Task: Change the "Extra I-frames aggressivity" for "H.264/MPEG-4 Part 10/AVC encoder (x264 10-bit)" to 40.
Action: Mouse moved to (88, 19)
Screenshot: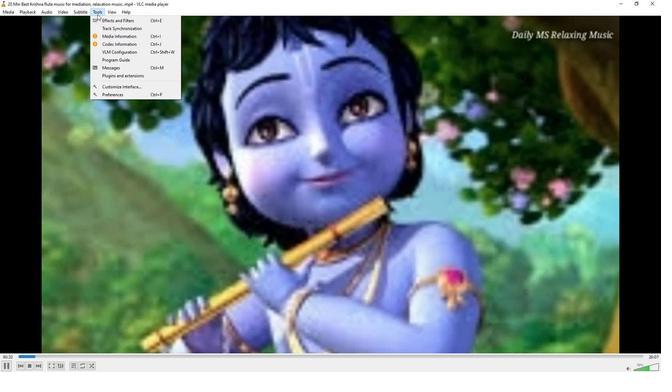 
Action: Mouse pressed left at (88, 19)
Screenshot: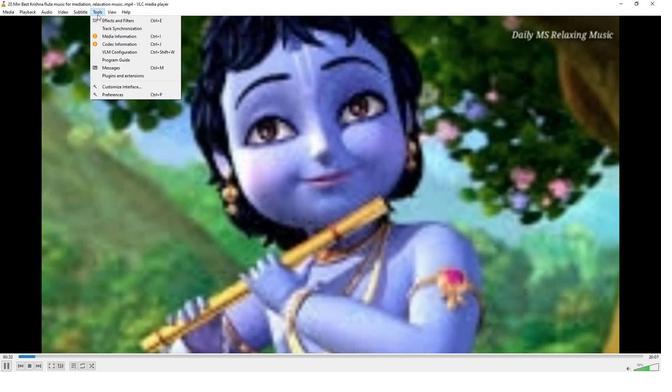 
Action: Mouse moved to (115, 93)
Screenshot: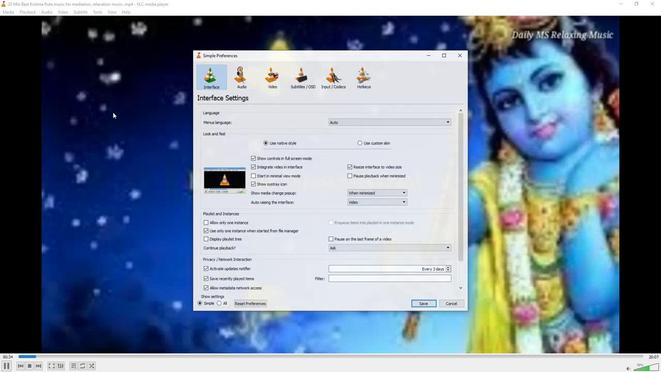 
Action: Mouse pressed left at (115, 93)
Screenshot: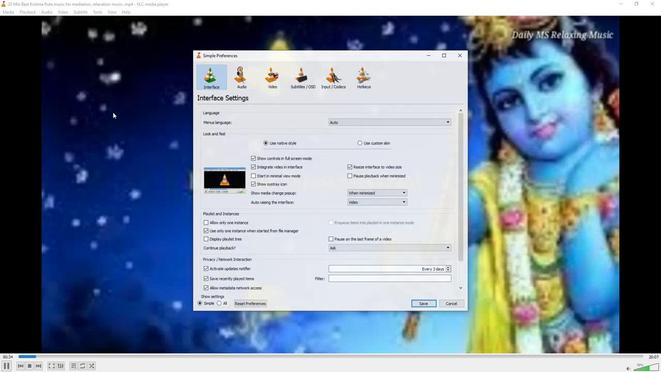 
Action: Mouse moved to (218, 302)
Screenshot: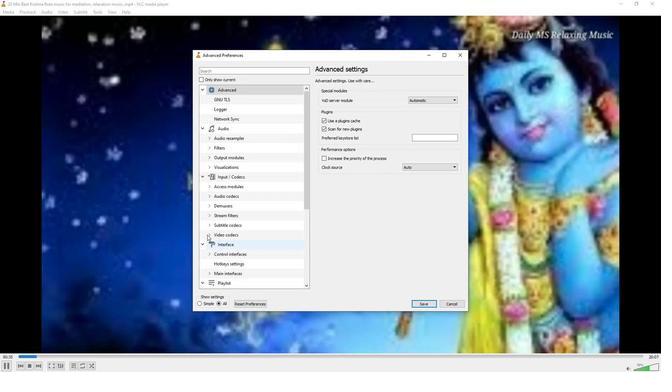 
Action: Mouse pressed left at (218, 302)
Screenshot: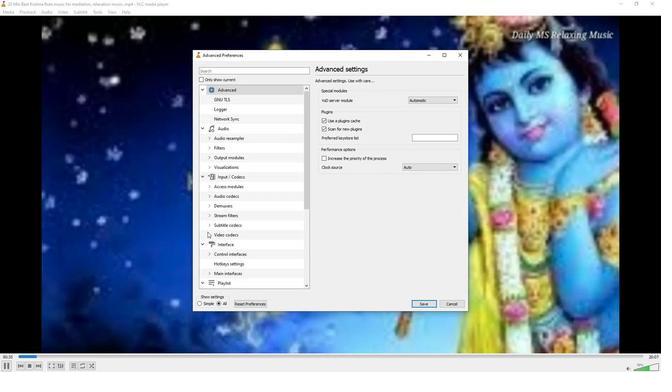
Action: Mouse moved to (205, 235)
Screenshot: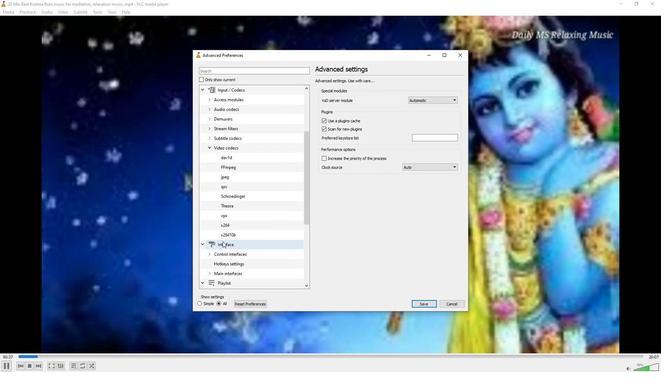 
Action: Mouse pressed left at (205, 235)
Screenshot: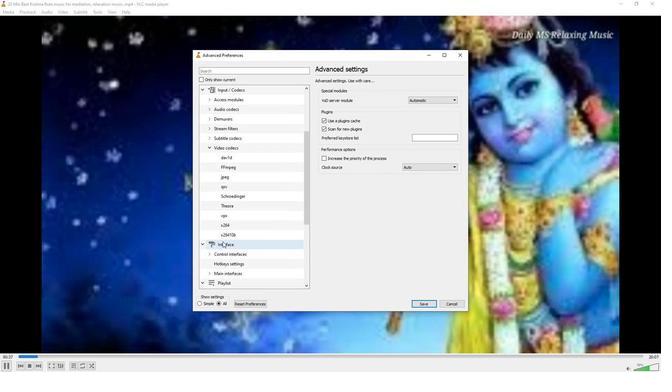 
Action: Mouse moved to (219, 247)
Screenshot: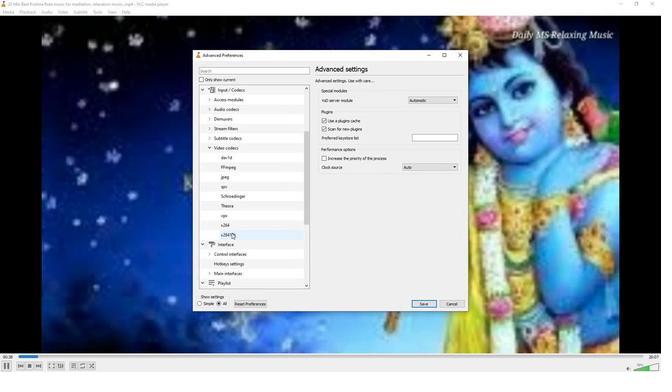 
Action: Mouse scrolled (219, 247) with delta (0, 0)
Screenshot: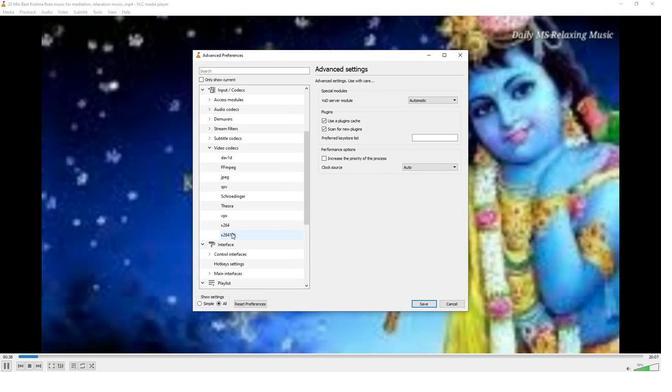 
Action: Mouse scrolled (219, 247) with delta (0, 0)
Screenshot: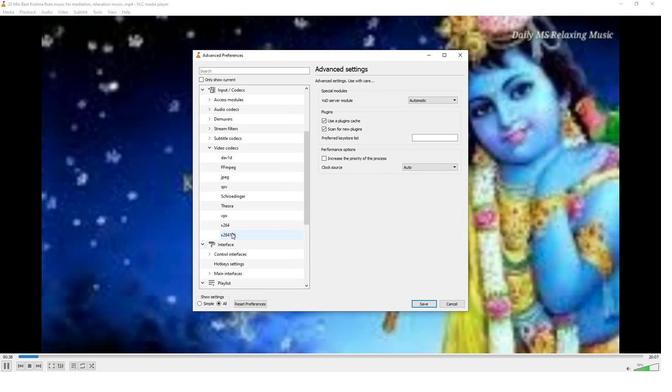 
Action: Mouse scrolled (219, 247) with delta (0, 0)
Screenshot: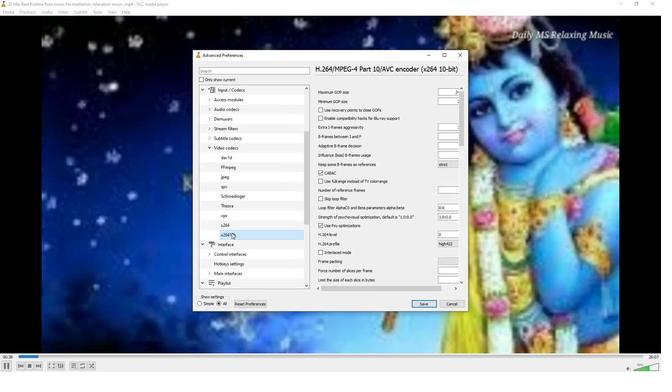 
Action: Mouse moved to (233, 235)
Screenshot: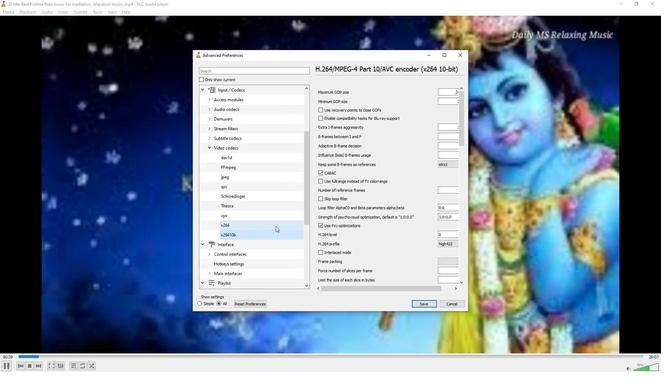 
Action: Mouse pressed left at (233, 235)
Screenshot: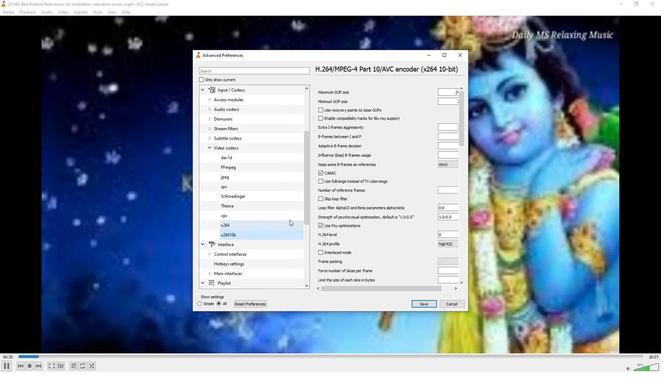 
Action: Mouse moved to (404, 286)
Screenshot: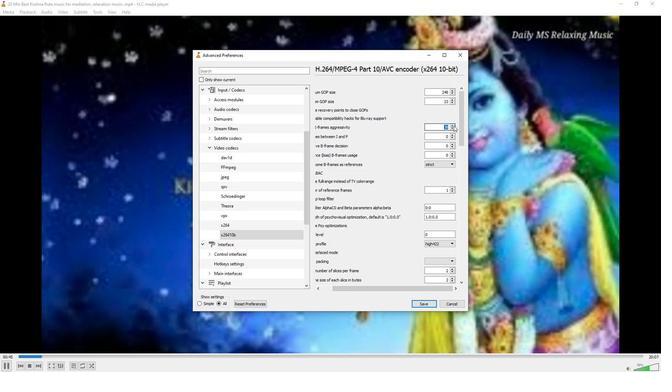 
Action: Mouse pressed left at (404, 286)
Screenshot: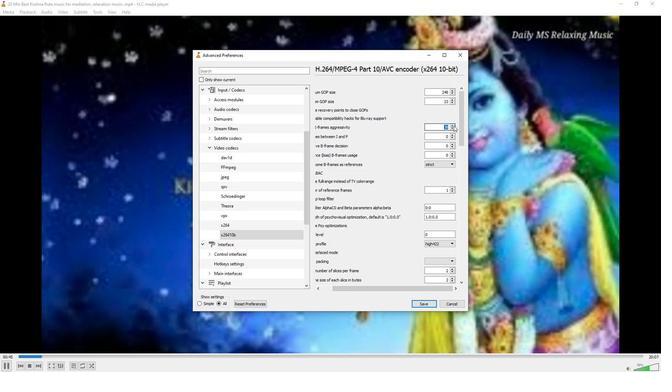 
Action: Mouse moved to (453, 128)
Screenshot: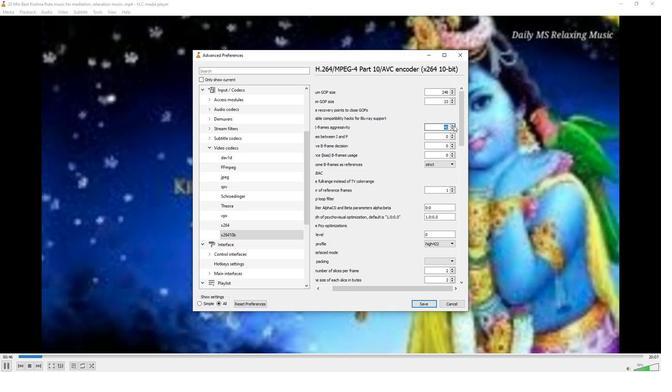 
Action: Mouse pressed left at (453, 128)
Screenshot: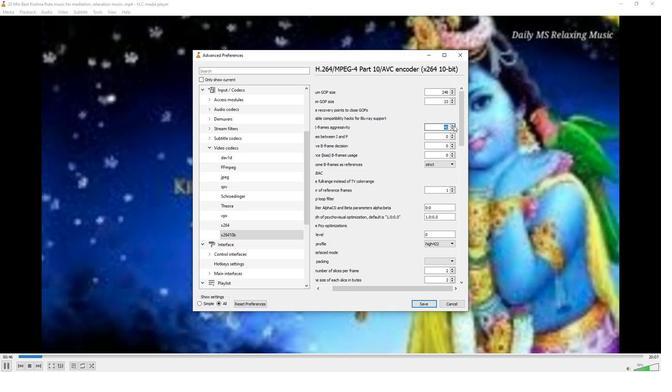 
Action: Mouse moved to (453, 127)
Screenshot: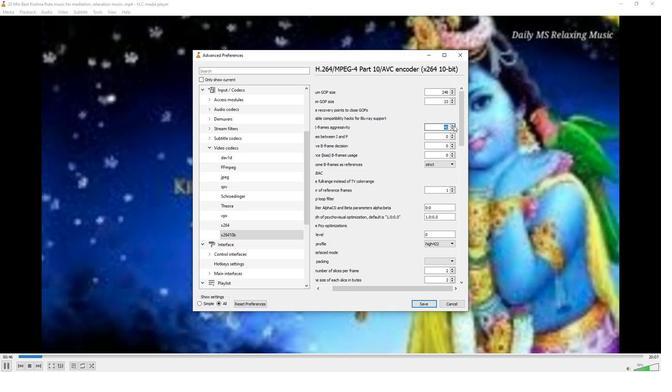 
Action: Mouse pressed left at (453, 127)
Screenshot: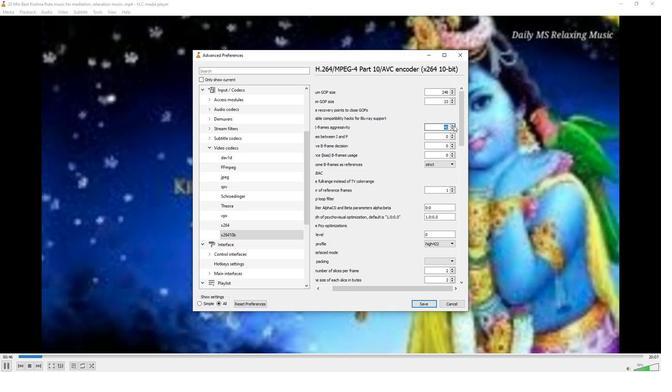 
Action: Mouse pressed left at (453, 127)
Screenshot: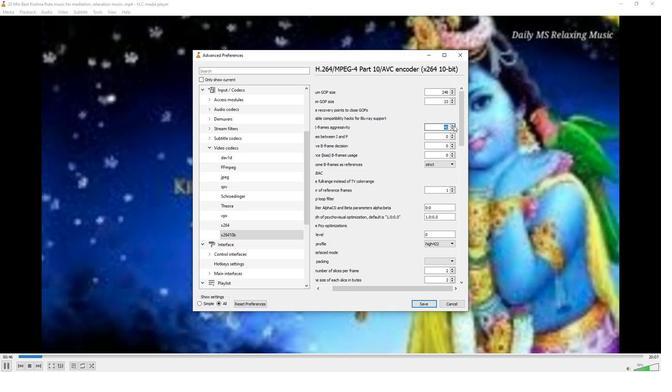 
Action: Mouse moved to (452, 119)
Screenshot: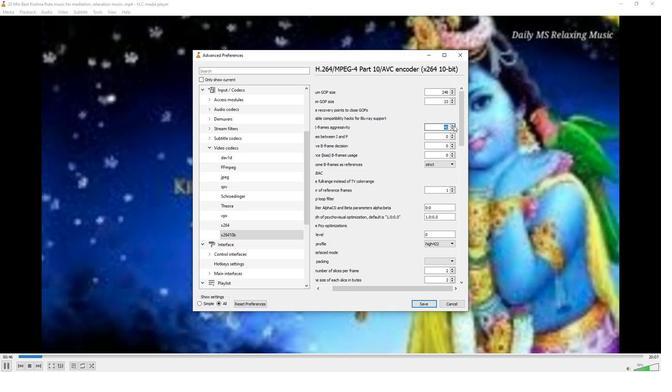 
Action: Mouse pressed left at (452, 119)
Screenshot: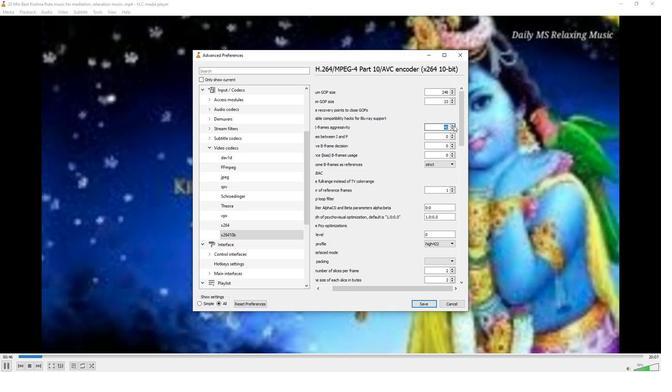 
Action: Mouse moved to (94, 18)
Screenshot: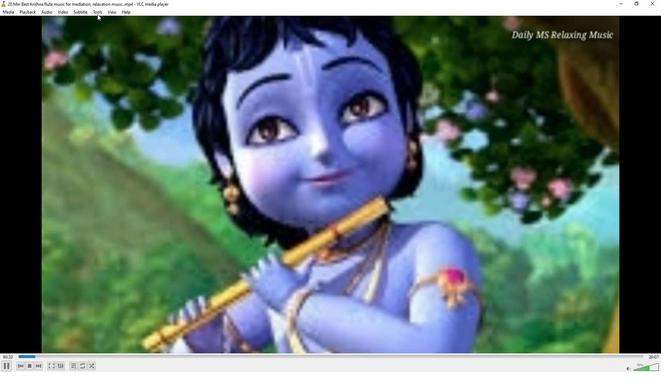 
Action: Mouse pressed left at (94, 18)
Screenshot: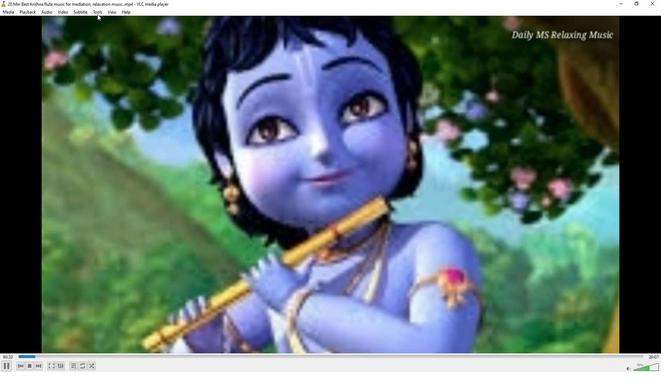 
Action: Mouse moved to (98, 96)
Screenshot: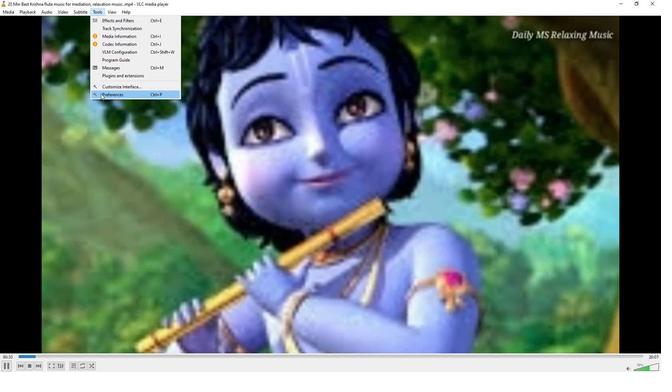 
Action: Mouse pressed left at (98, 96)
Screenshot: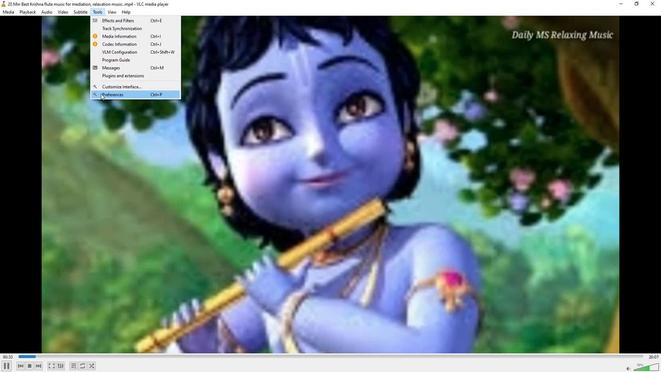 
Action: Mouse moved to (215, 303)
Screenshot: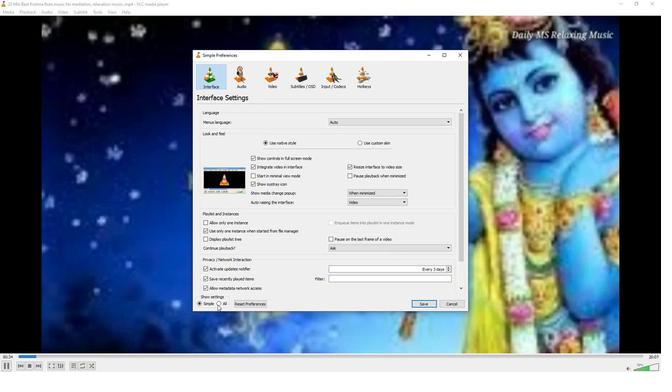 
Action: Mouse pressed left at (215, 303)
Screenshot: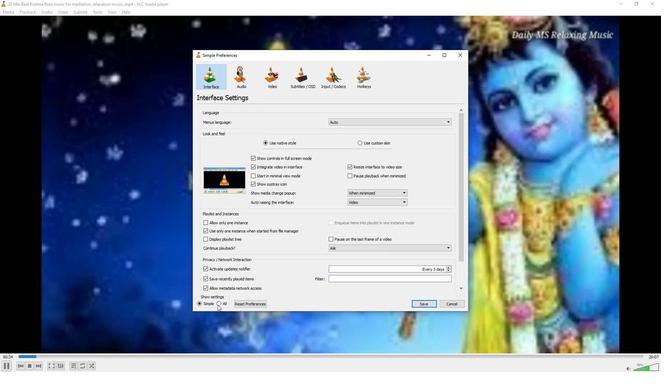 
Action: Mouse moved to (208, 234)
Screenshot: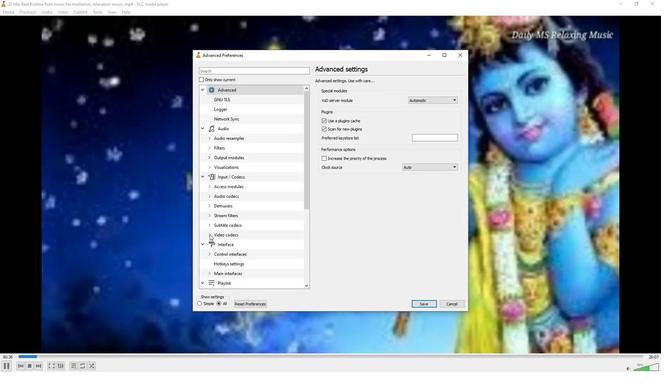 
Action: Mouse pressed left at (208, 234)
Screenshot: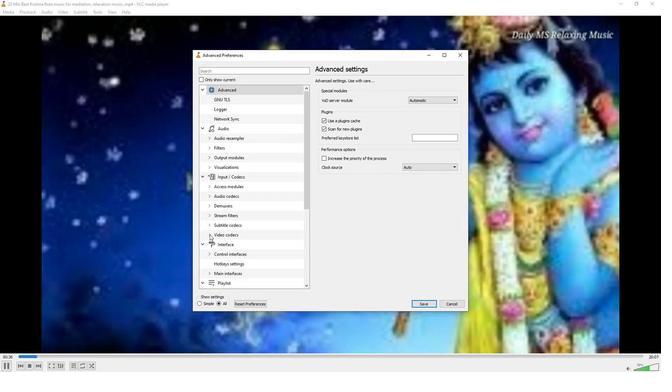 
Action: Mouse moved to (220, 240)
Screenshot: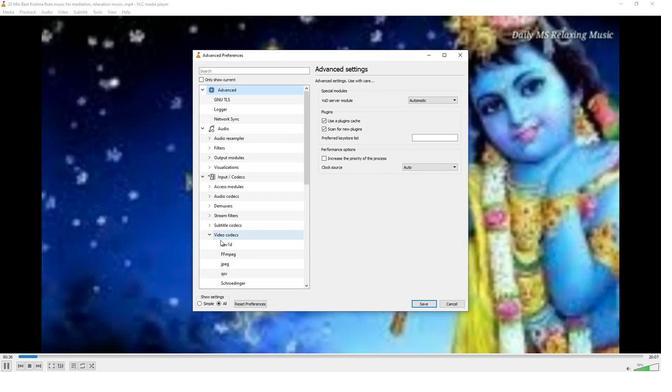 
Action: Mouse scrolled (220, 240) with delta (0, 0)
Screenshot: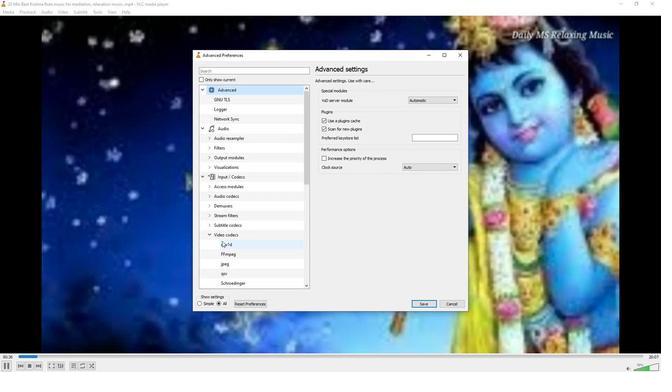 
Action: Mouse moved to (221, 241)
Screenshot: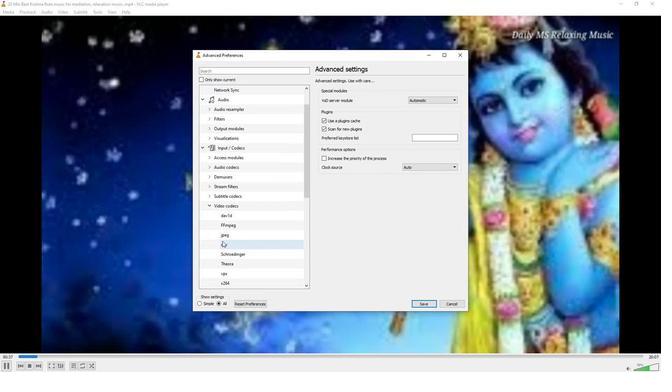 
Action: Mouse scrolled (221, 240) with delta (0, 0)
Screenshot: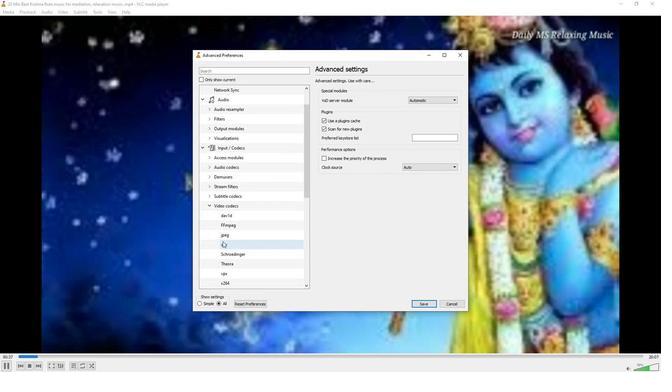 
Action: Mouse scrolled (221, 240) with delta (0, 0)
Screenshot: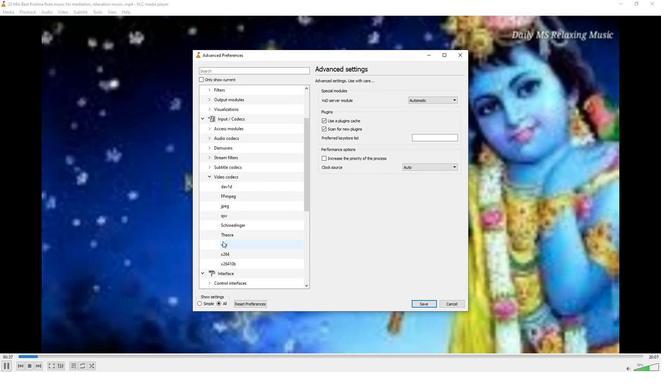 
Action: Mouse moved to (230, 233)
Screenshot: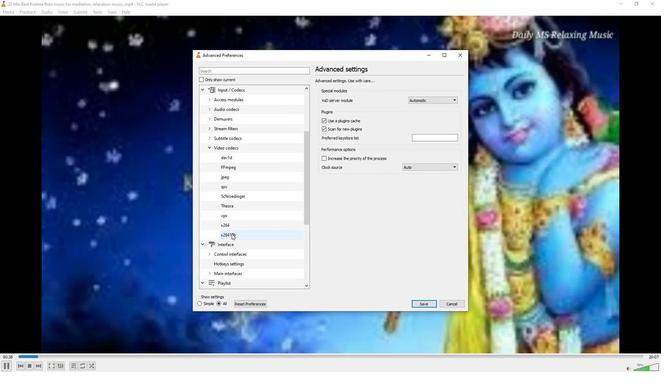
Action: Mouse pressed left at (230, 233)
Screenshot: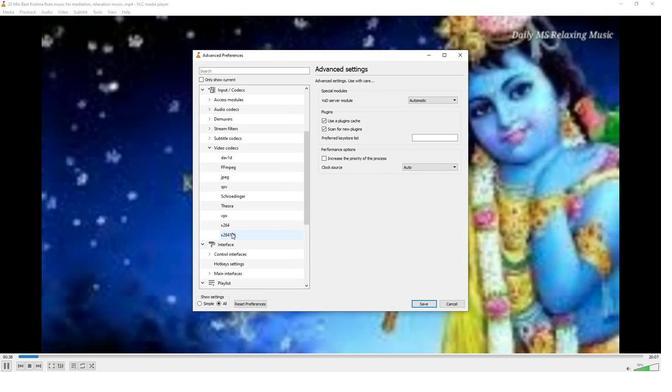 
Action: Mouse moved to (393, 287)
Screenshot: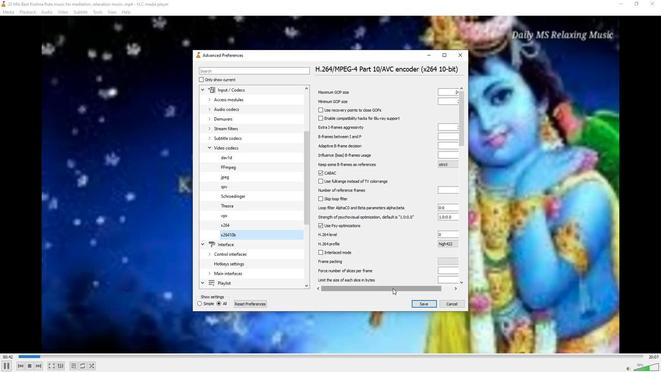
Action: Mouse pressed left at (393, 287)
Screenshot: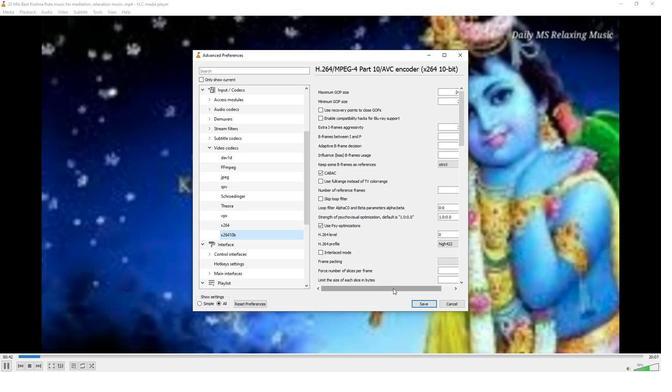 
Action: Mouse moved to (454, 127)
Screenshot: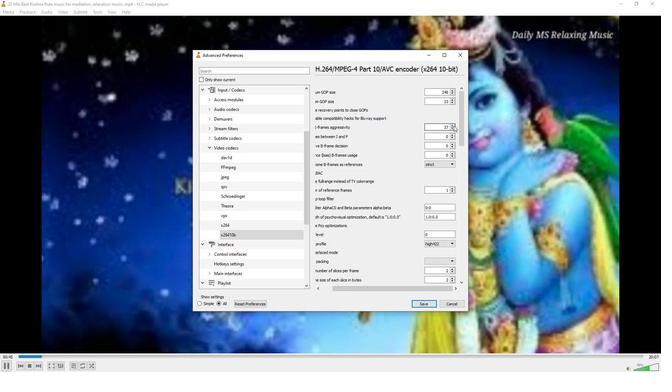 
Action: Mouse pressed left at (454, 127)
Screenshot: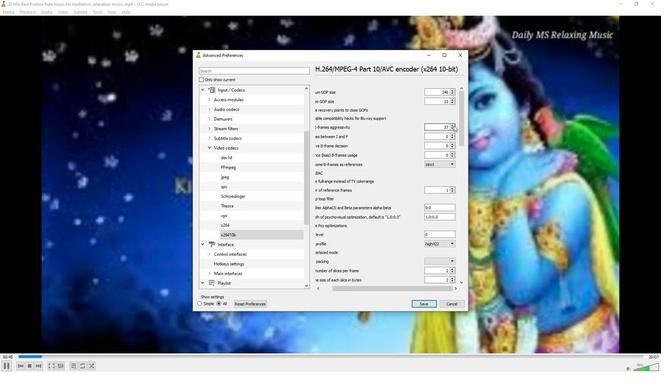 
Action: Mouse moved to (454, 127)
Screenshot: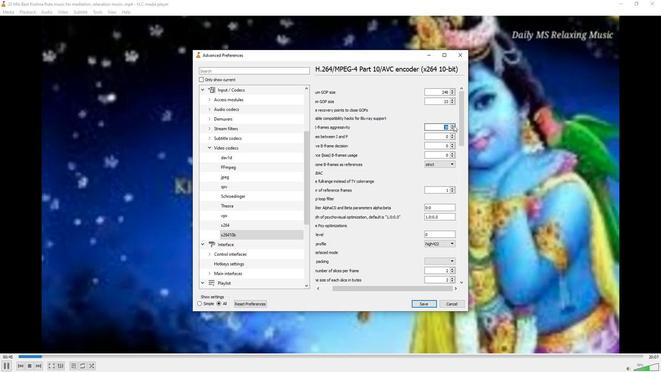 
Action: Mouse pressed left at (454, 127)
Screenshot: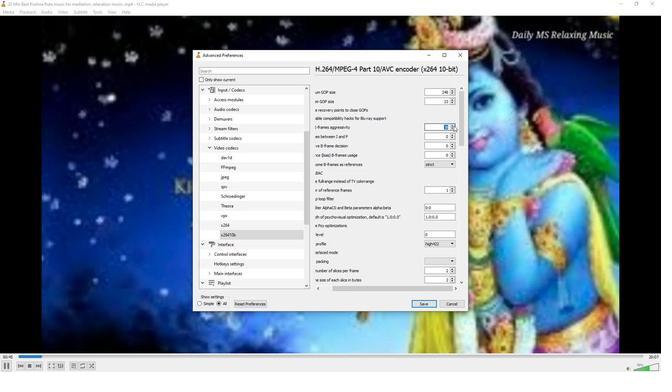 
Action: Mouse pressed left at (454, 127)
Screenshot: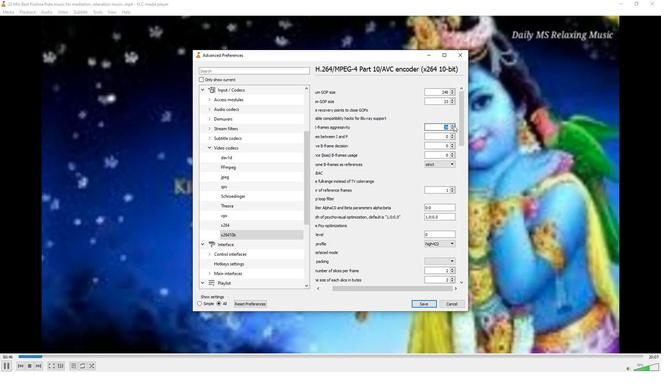 
Action: Mouse moved to (449, 119)
Screenshot: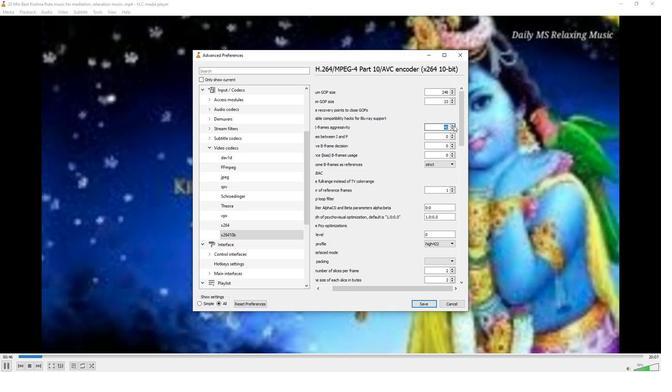 
Action: Mouse pressed left at (449, 119)
Screenshot: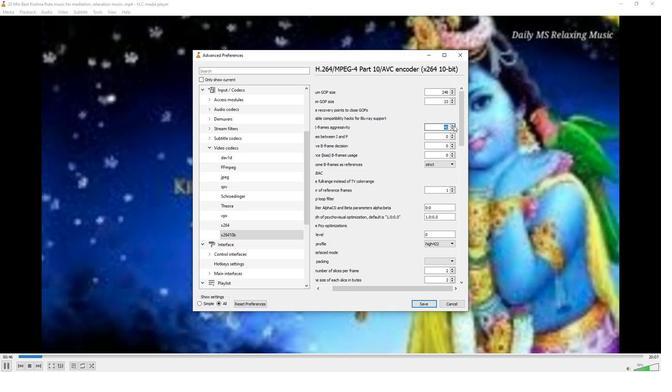 
Action: Mouse moved to (448, 119)
Screenshot: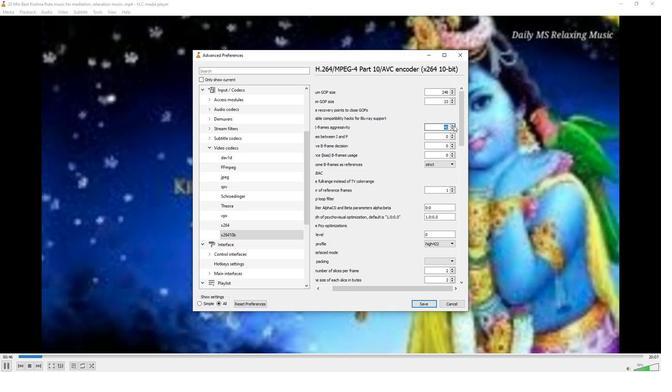 
